 Task: Go to the line/column.
Action: Mouse moved to (194, 10)
Screenshot: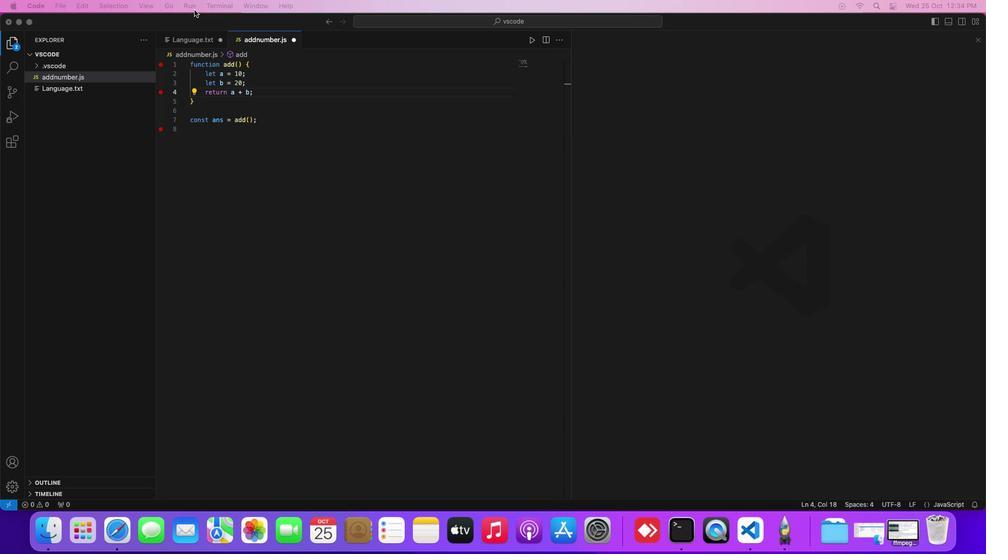 
Action: Mouse pressed left at (194, 10)
Screenshot: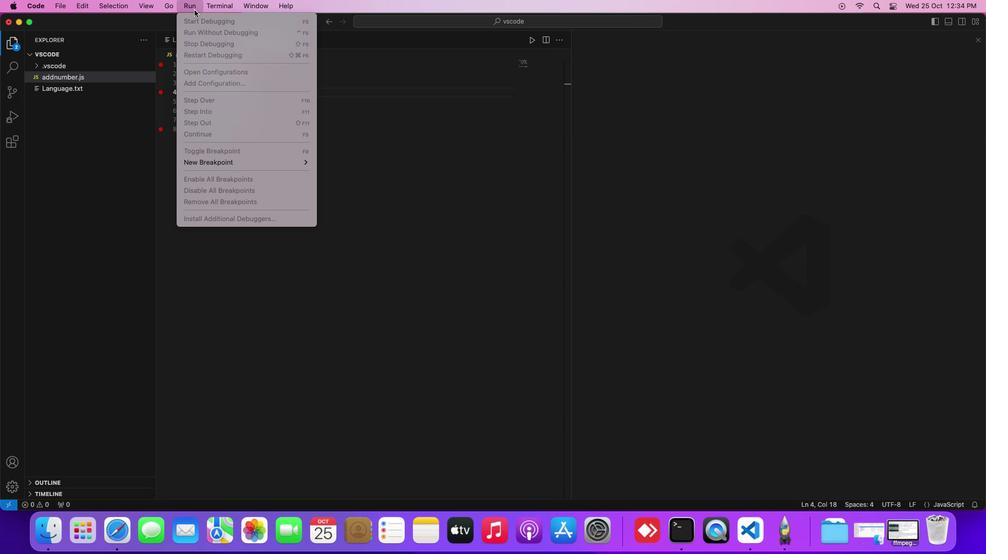 
Action: Mouse moved to (165, 0)
Screenshot: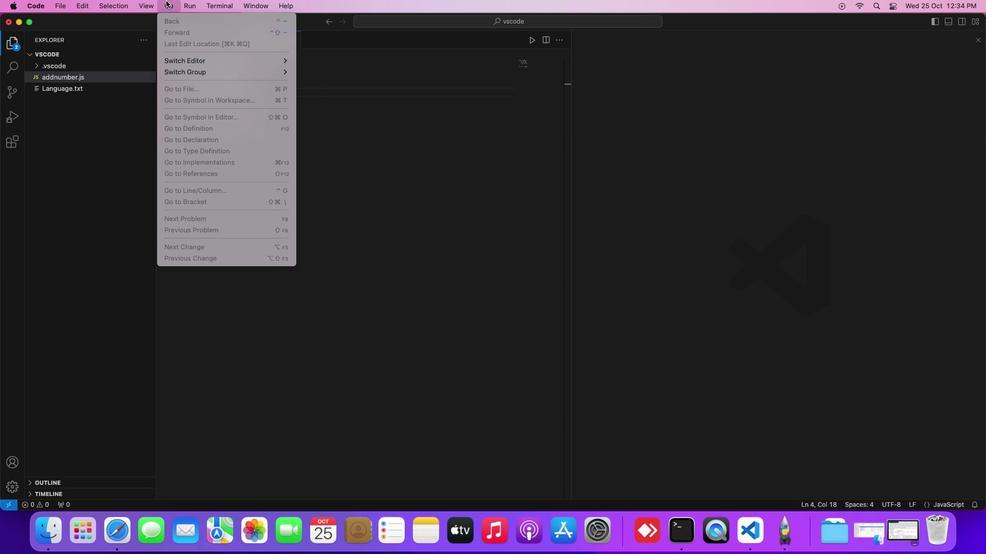 
Action: Mouse pressed left at (165, 0)
Screenshot: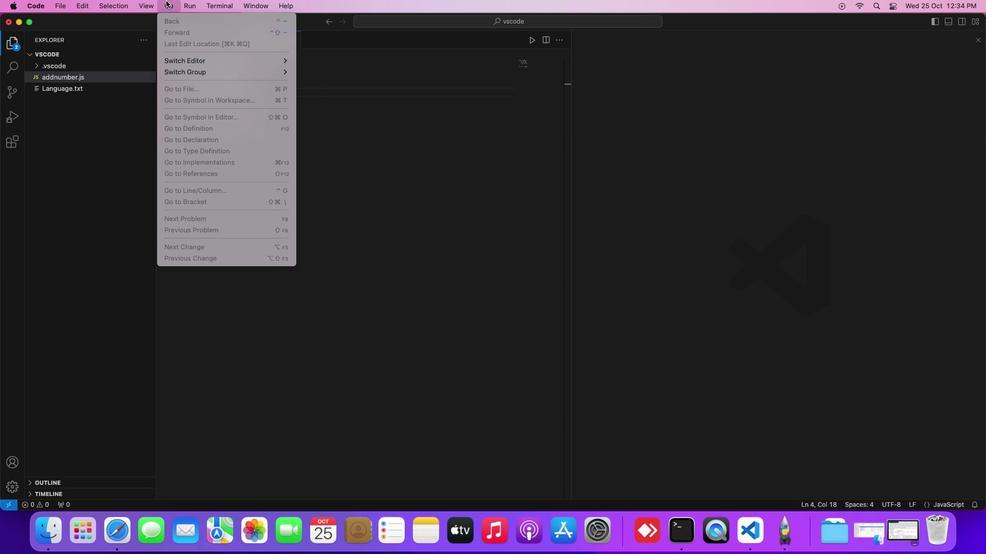 
Action: Mouse pressed left at (165, 0)
Screenshot: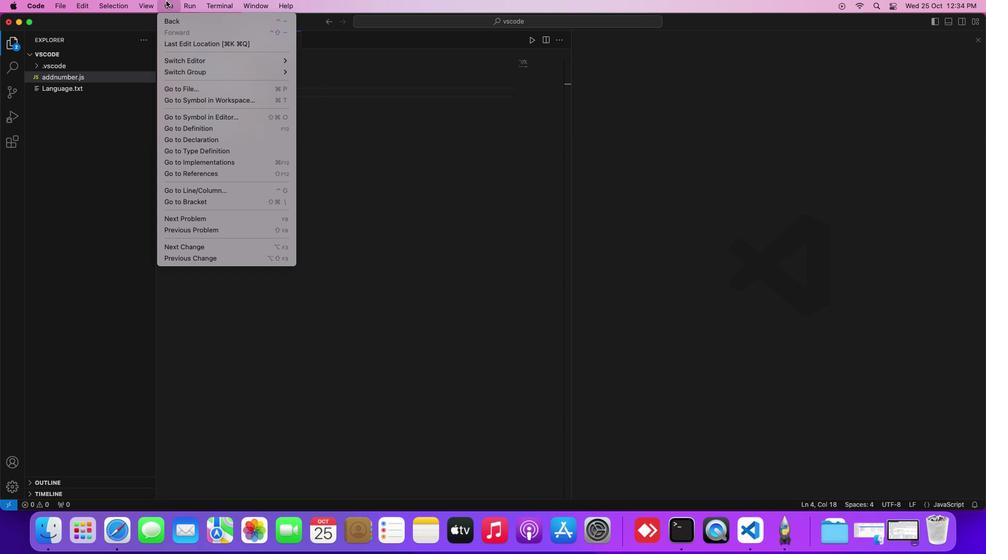 
Action: Mouse moved to (198, 190)
Screenshot: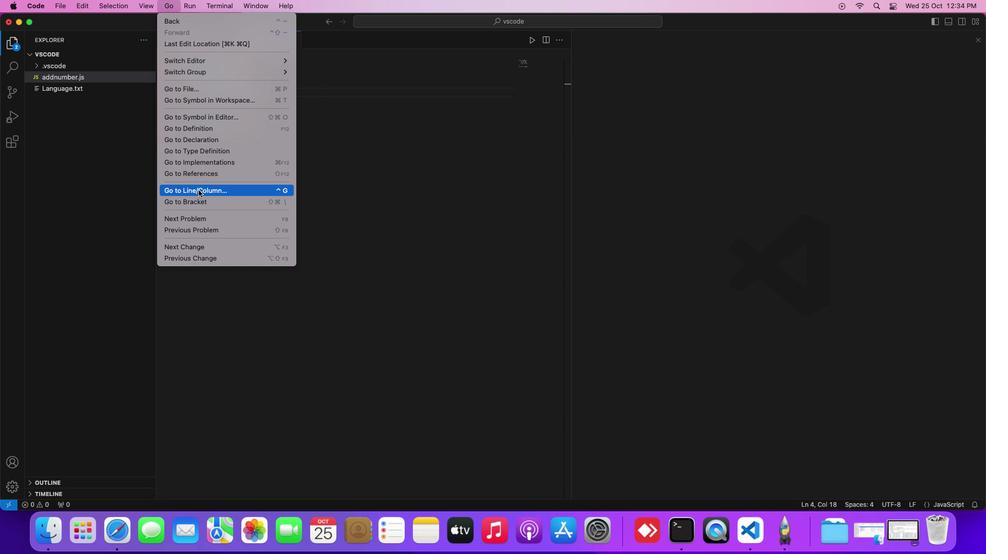 
Action: Mouse pressed left at (198, 190)
Screenshot: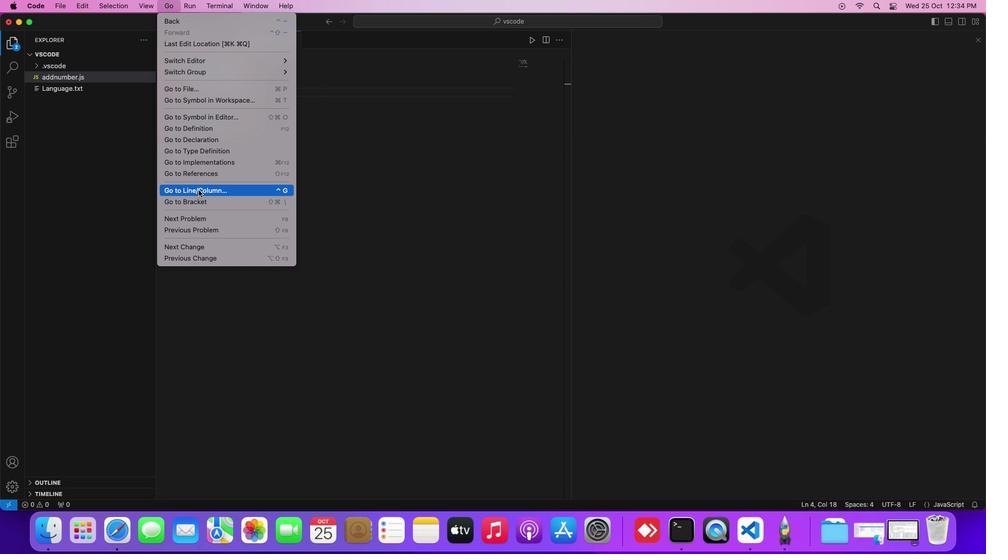 
